 Task: Set the game mode for the puzzle interactive game video filter to sliding puzzle.
Action: Mouse moved to (106, 14)
Screenshot: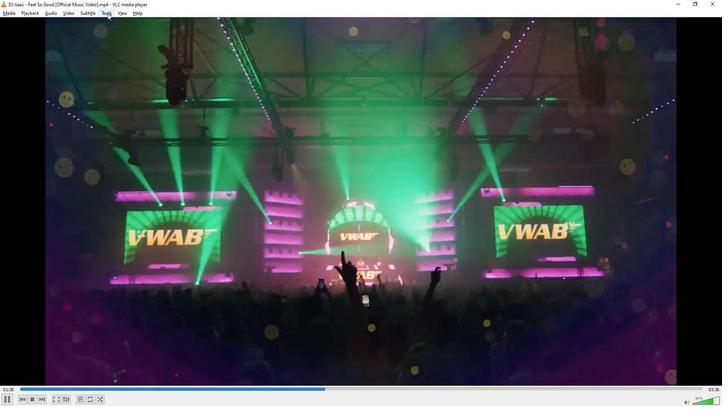 
Action: Mouse pressed left at (106, 14)
Screenshot: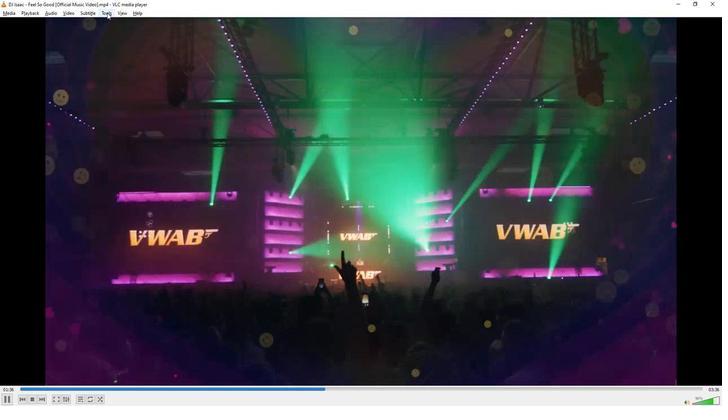 
Action: Mouse moved to (122, 103)
Screenshot: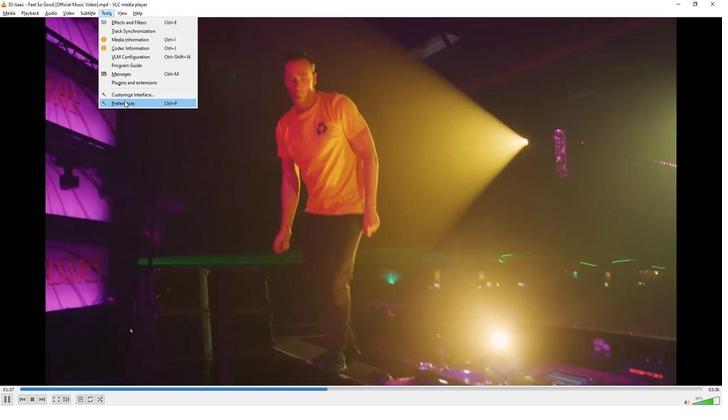 
Action: Mouse pressed left at (122, 103)
Screenshot: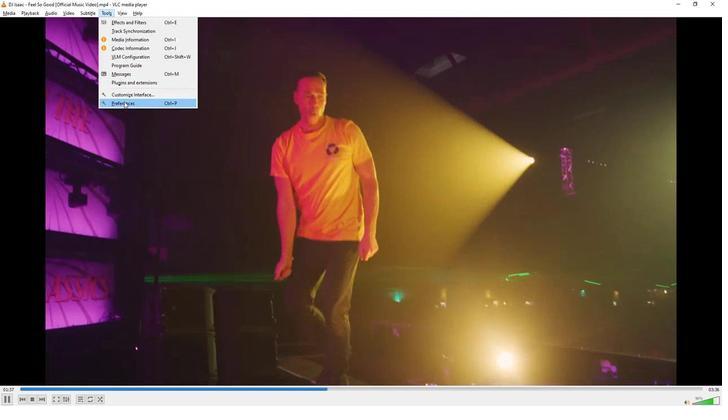
Action: Mouse moved to (162, 319)
Screenshot: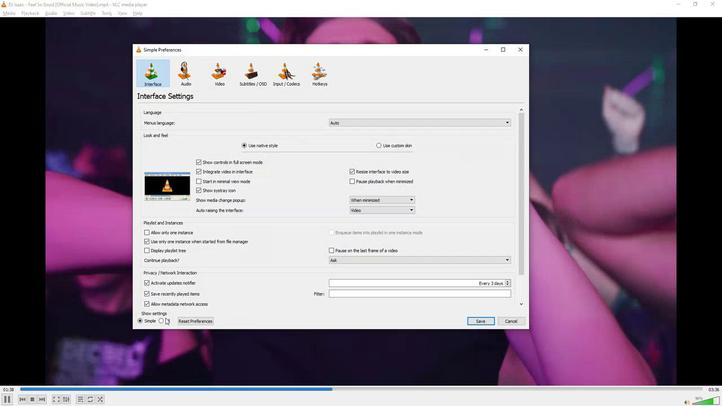 
Action: Mouse pressed left at (162, 319)
Screenshot: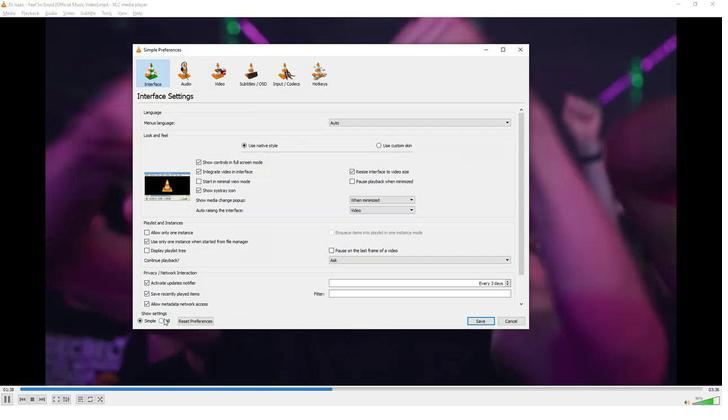 
Action: Mouse moved to (175, 251)
Screenshot: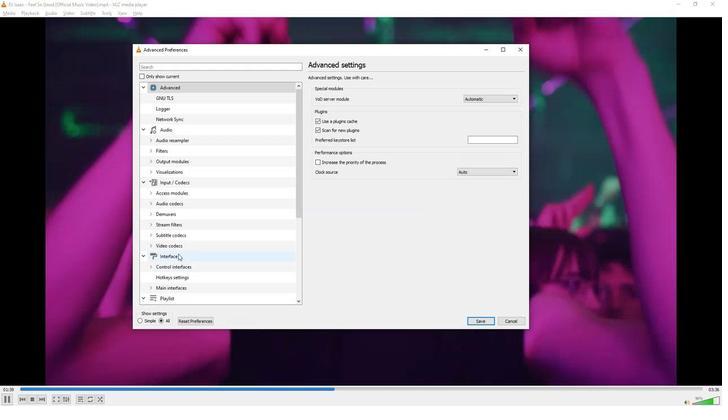 
Action: Mouse scrolled (175, 251) with delta (0, 0)
Screenshot: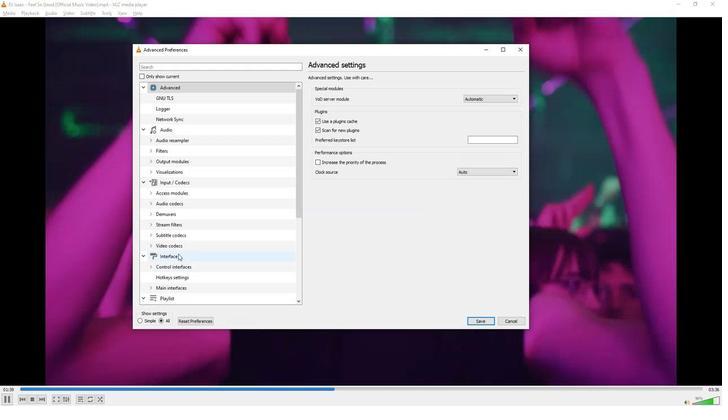 
Action: Mouse moved to (174, 249)
Screenshot: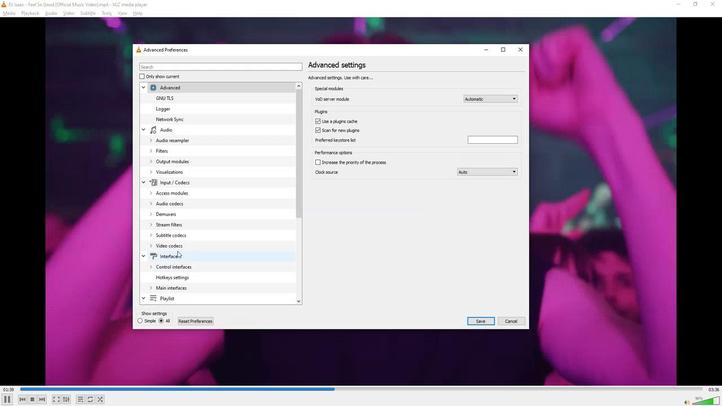 
Action: Mouse scrolled (174, 249) with delta (0, 0)
Screenshot: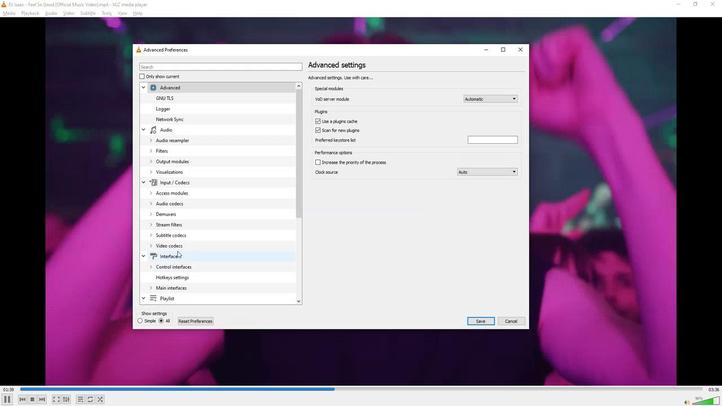 
Action: Mouse moved to (174, 249)
Screenshot: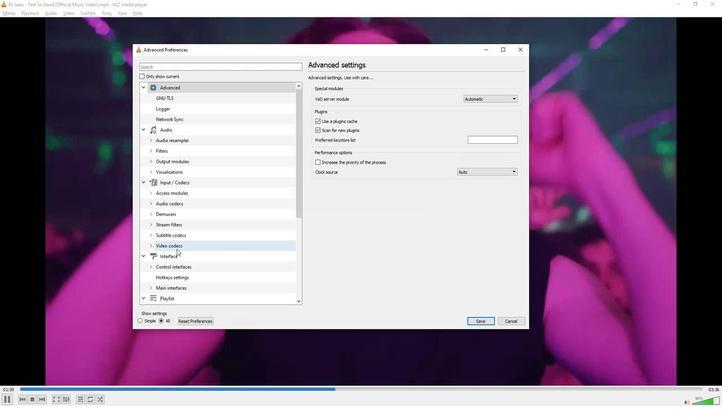 
Action: Mouse scrolled (174, 249) with delta (0, 0)
Screenshot: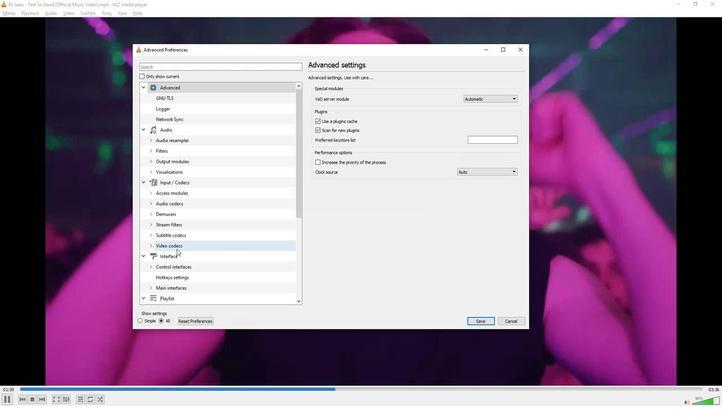 
Action: Mouse moved to (173, 249)
Screenshot: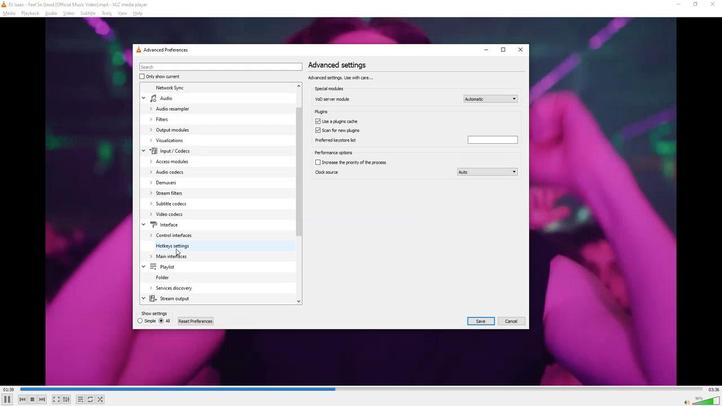 
Action: Mouse scrolled (173, 248) with delta (0, 0)
Screenshot: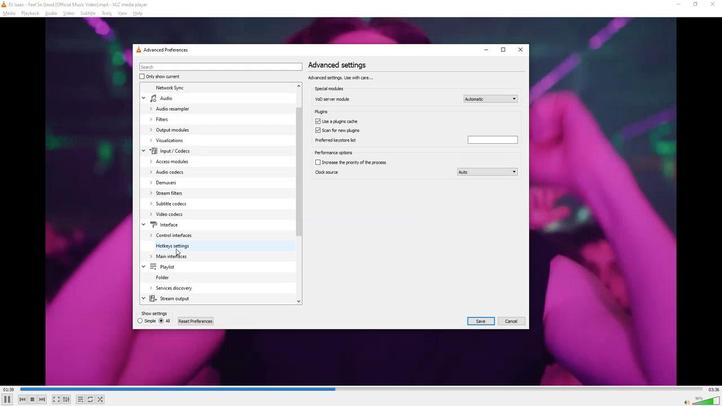 
Action: Mouse moved to (173, 249)
Screenshot: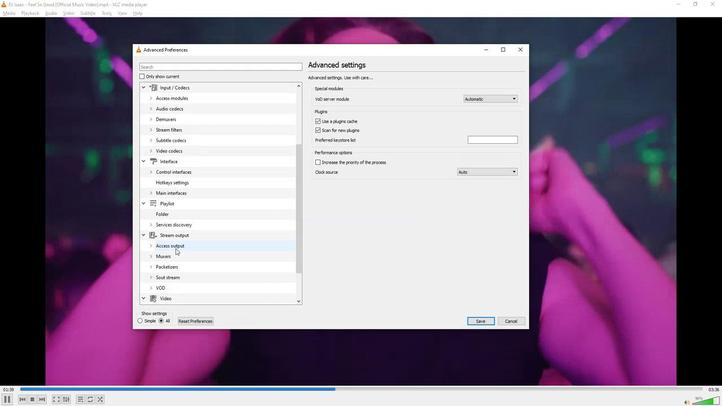 
Action: Mouse scrolled (173, 248) with delta (0, 0)
Screenshot: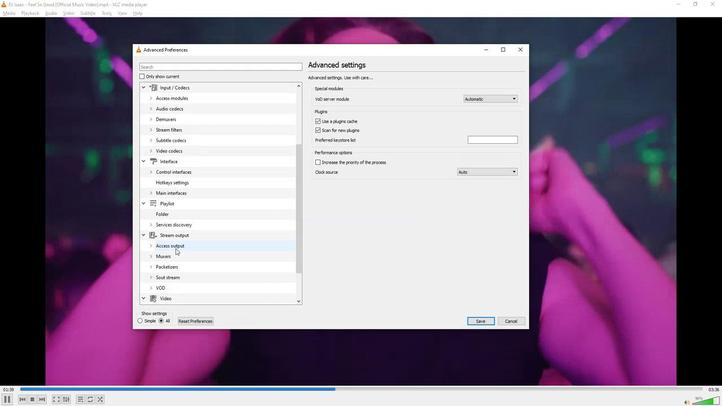 
Action: Mouse moved to (173, 248)
Screenshot: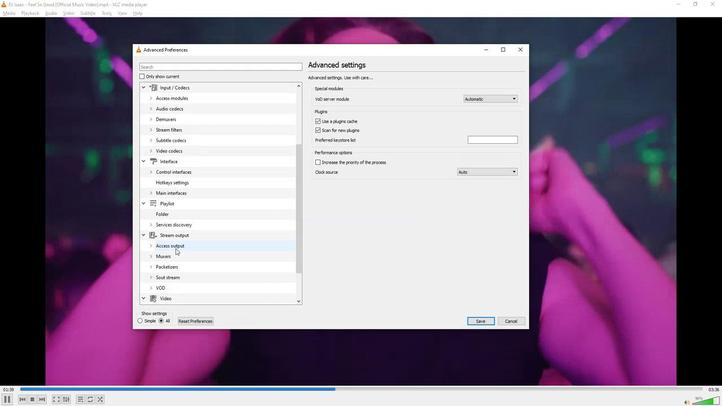 
Action: Mouse scrolled (173, 248) with delta (0, 0)
Screenshot: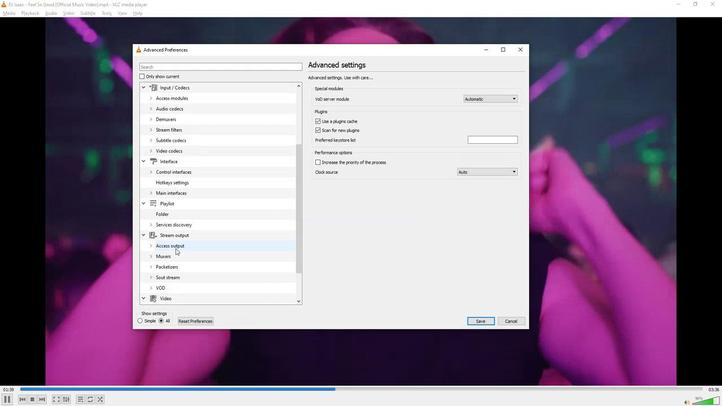 
Action: Mouse moved to (172, 248)
Screenshot: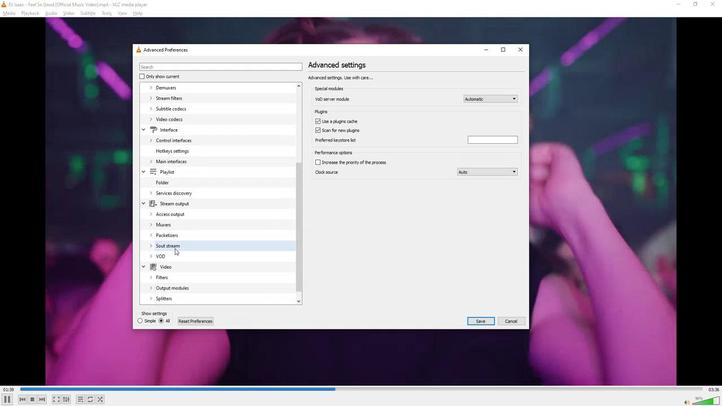 
Action: Mouse scrolled (172, 248) with delta (0, 0)
Screenshot: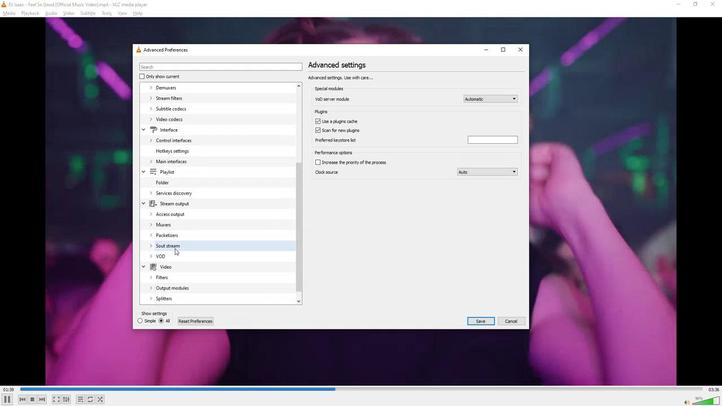 
Action: Mouse scrolled (172, 248) with delta (0, 0)
Screenshot: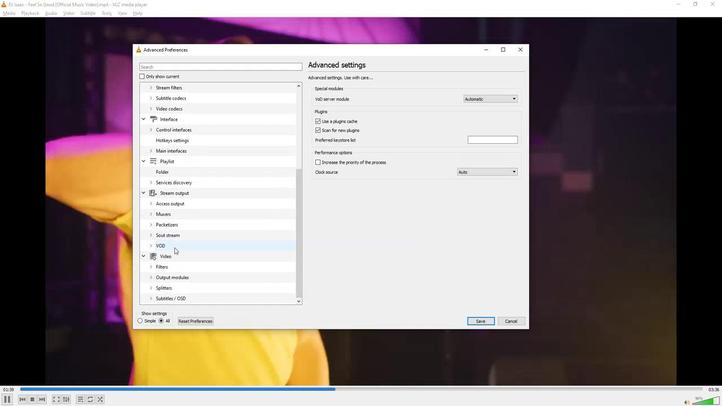 
Action: Mouse moved to (149, 269)
Screenshot: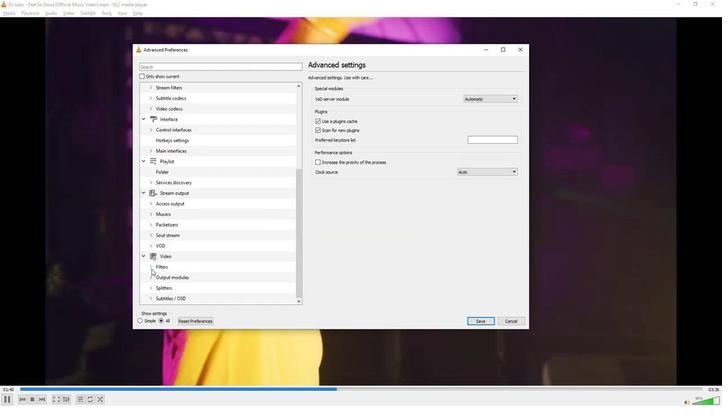 
Action: Mouse pressed left at (149, 269)
Screenshot: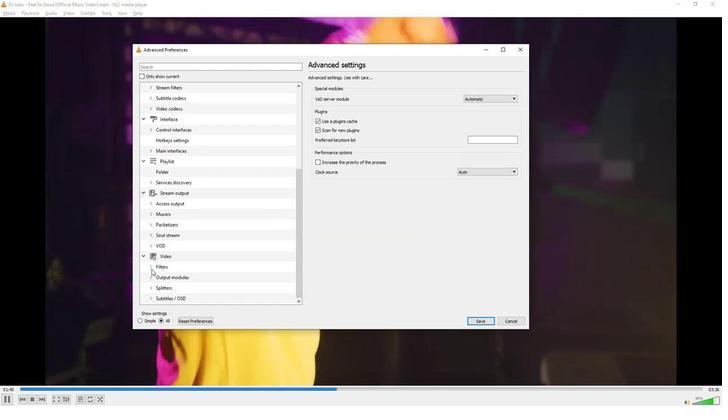 
Action: Mouse moved to (165, 257)
Screenshot: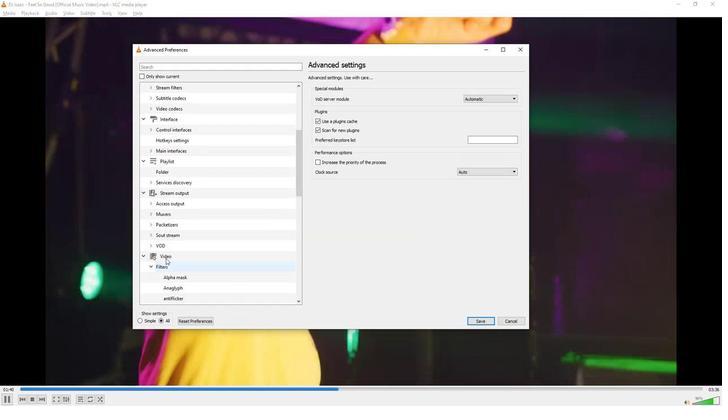 
Action: Mouse scrolled (165, 257) with delta (0, 0)
Screenshot: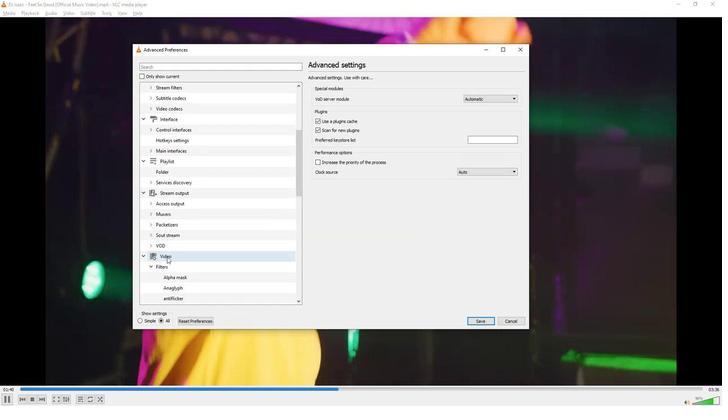 
Action: Mouse scrolled (165, 257) with delta (0, 0)
Screenshot: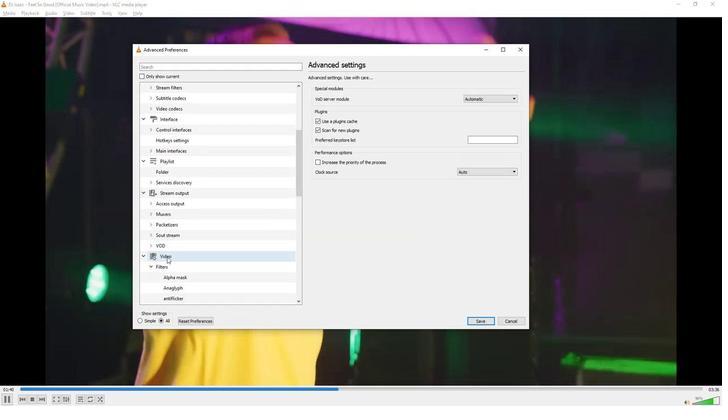 
Action: Mouse scrolled (165, 257) with delta (0, 0)
Screenshot: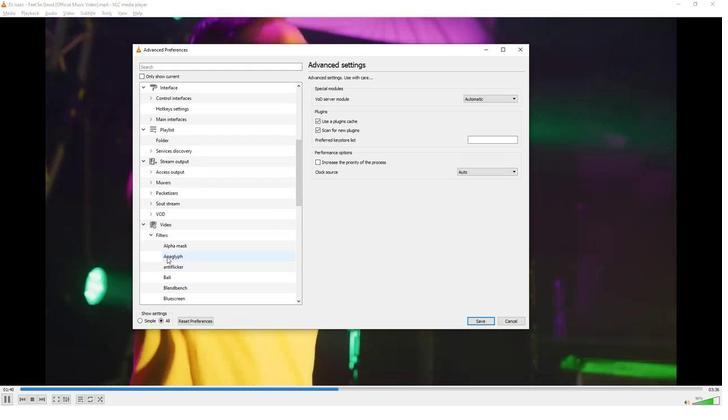 
Action: Mouse scrolled (165, 257) with delta (0, 0)
Screenshot: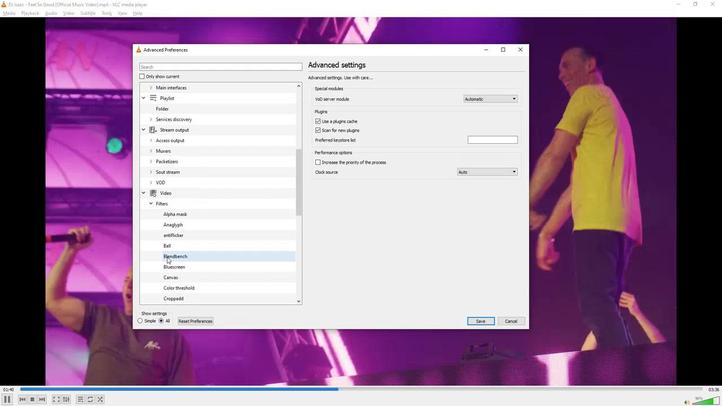 
Action: Mouse scrolled (165, 257) with delta (0, 0)
Screenshot: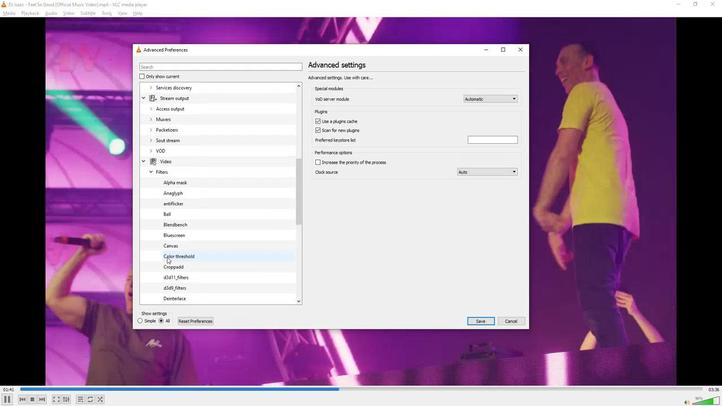
Action: Mouse scrolled (165, 257) with delta (0, 0)
Screenshot: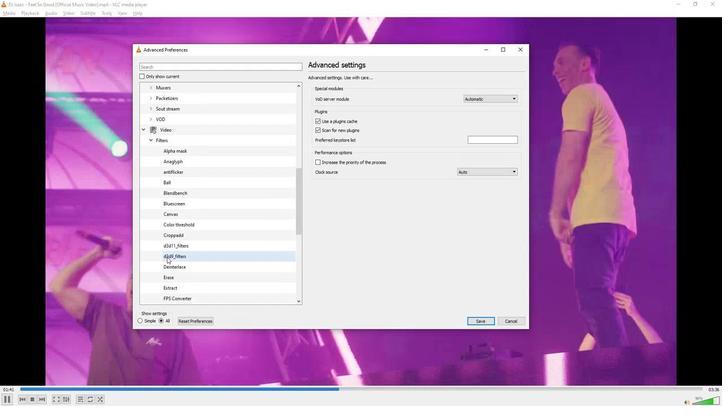 
Action: Mouse scrolled (165, 257) with delta (0, 0)
Screenshot: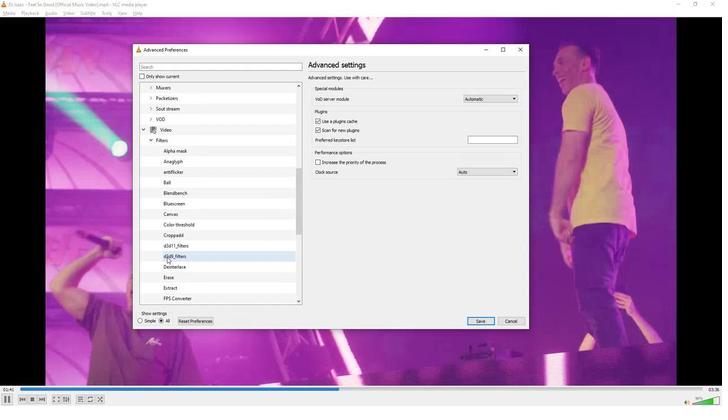 
Action: Mouse scrolled (165, 257) with delta (0, 0)
Screenshot: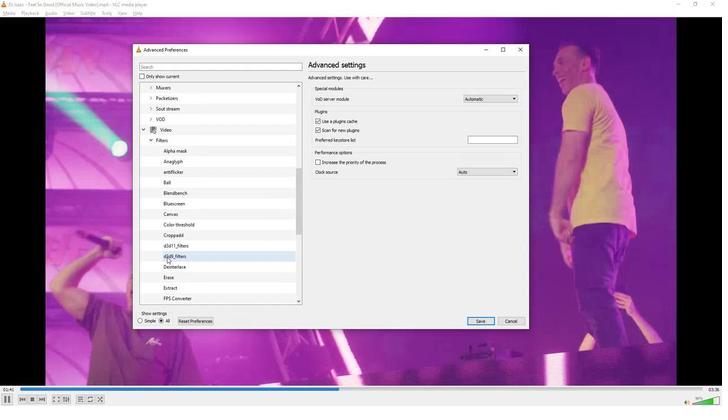 
Action: Mouse scrolled (165, 257) with delta (0, 0)
Screenshot: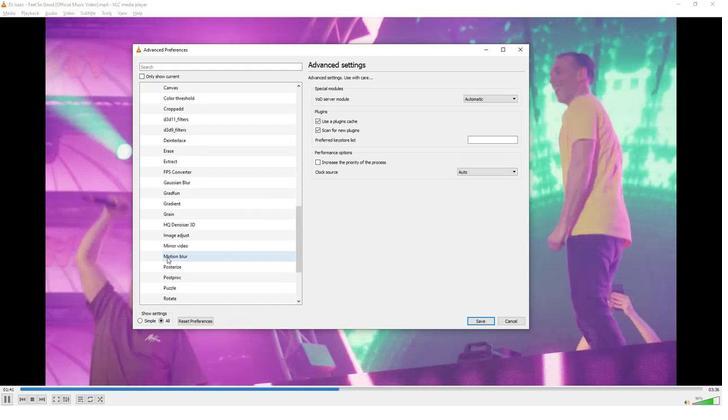 
Action: Mouse moved to (168, 257)
Screenshot: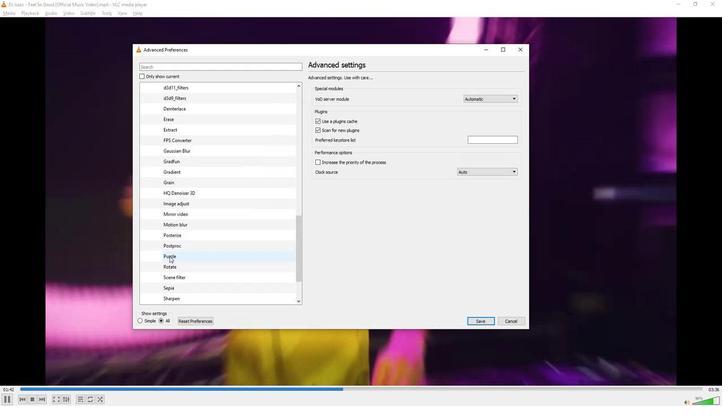 
Action: Mouse pressed left at (168, 257)
Screenshot: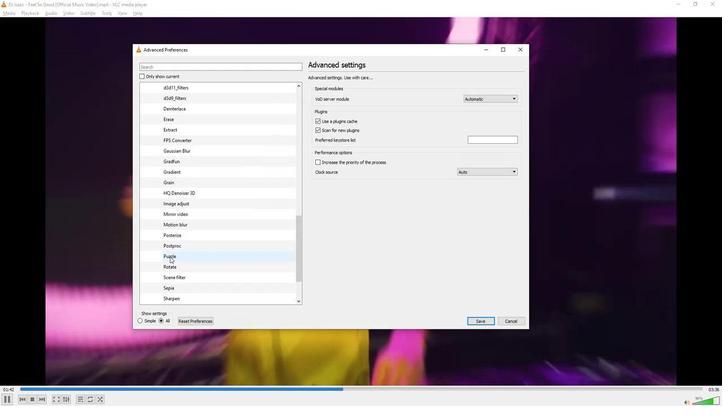 
Action: Mouse moved to (487, 180)
Screenshot: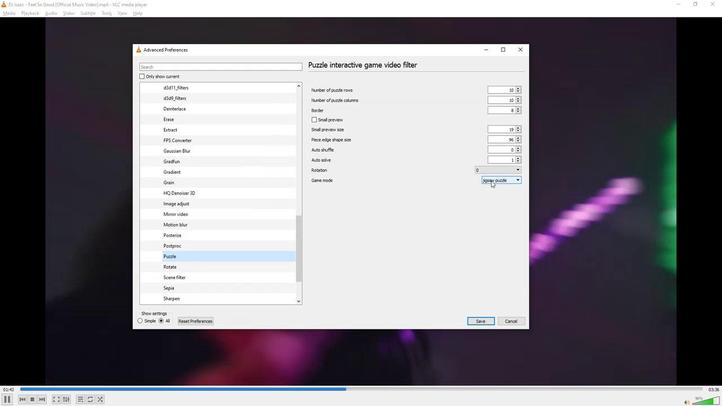 
Action: Mouse pressed left at (487, 180)
Screenshot: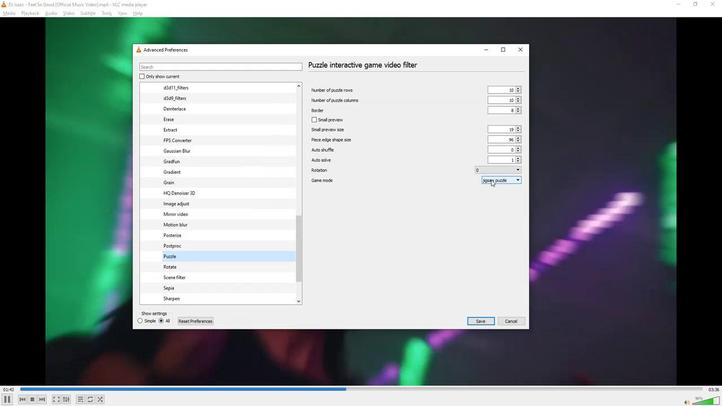 
Action: Mouse moved to (486, 190)
Screenshot: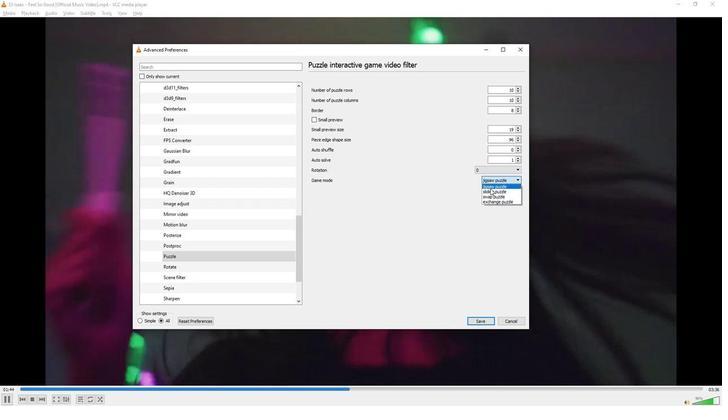 
Action: Mouse pressed left at (486, 190)
Screenshot: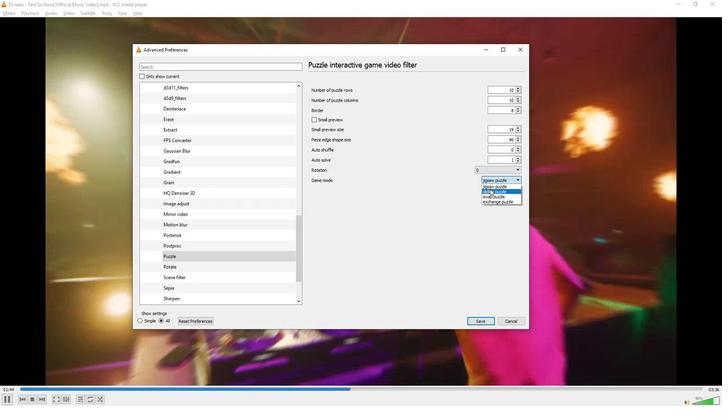 
Action: Mouse moved to (376, 203)
Screenshot: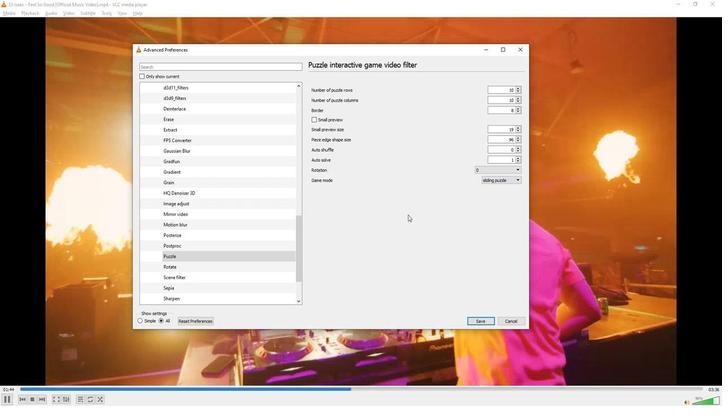 
